 Task: Download personal data.
Action: Mouse pressed left at (1343, 96)
Screenshot: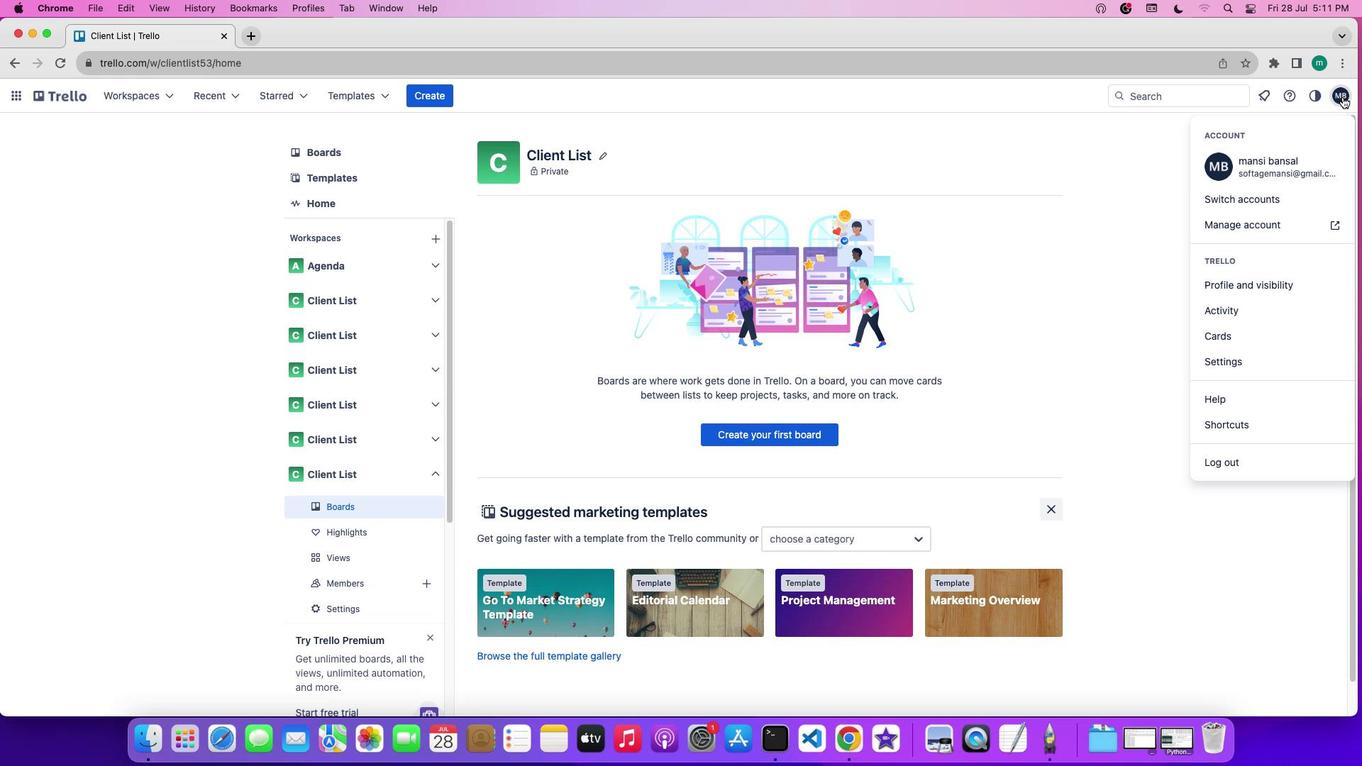 
Action: Mouse pressed left at (1343, 96)
Screenshot: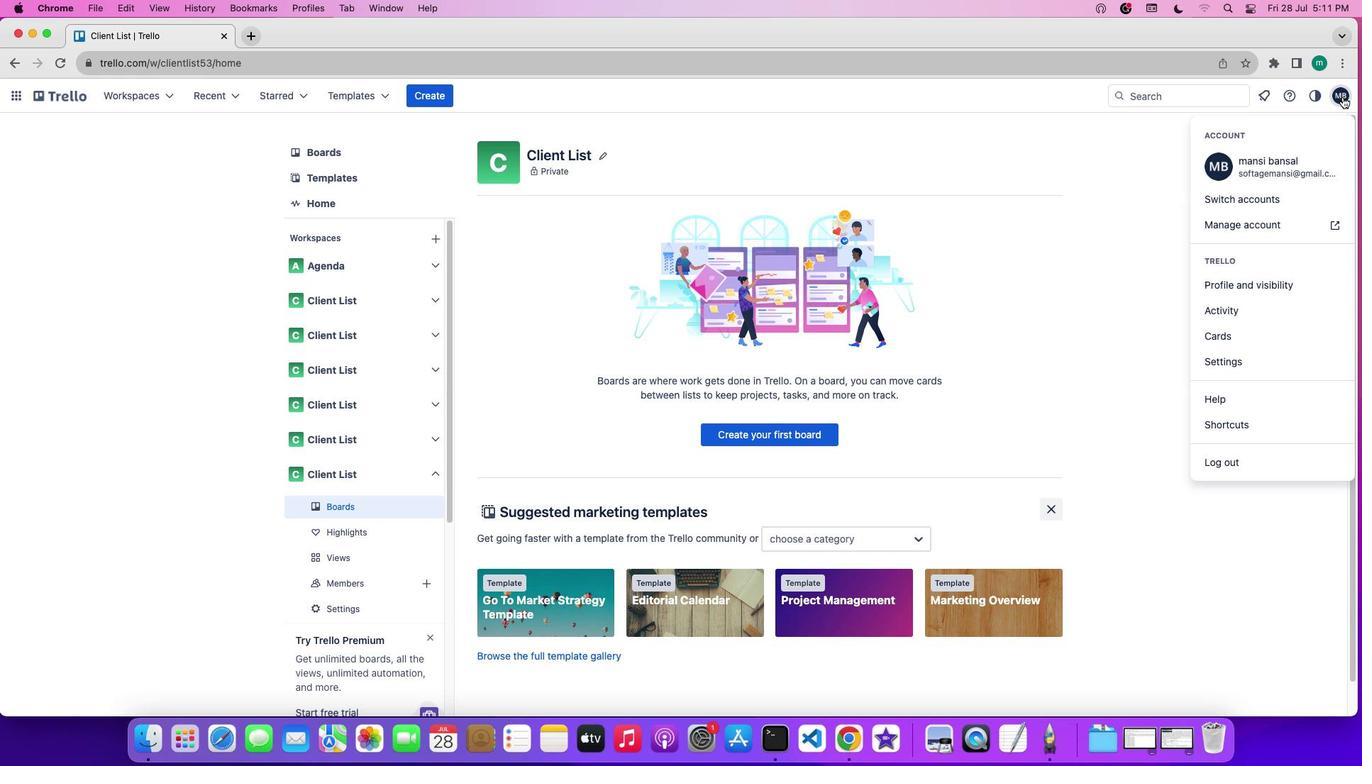 
Action: Mouse moved to (1275, 358)
Screenshot: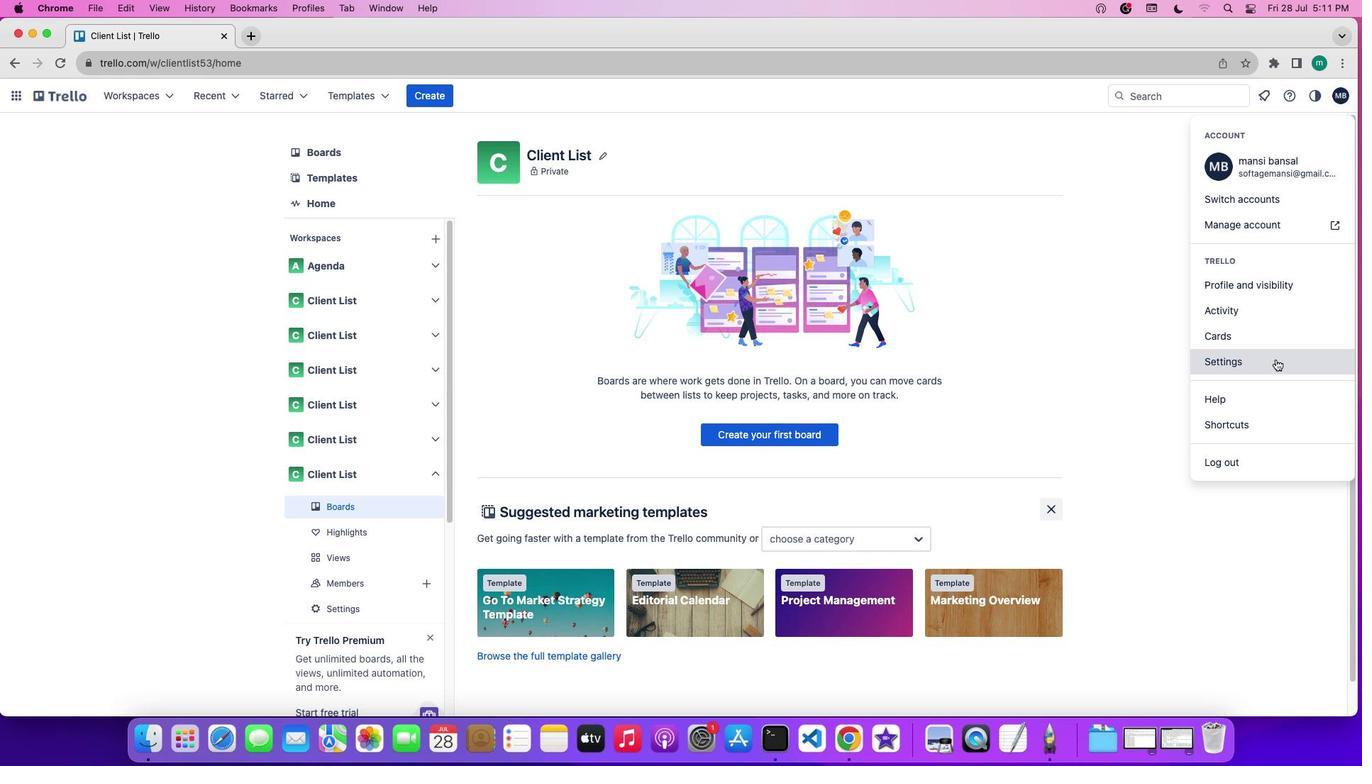 
Action: Mouse pressed left at (1275, 358)
Screenshot: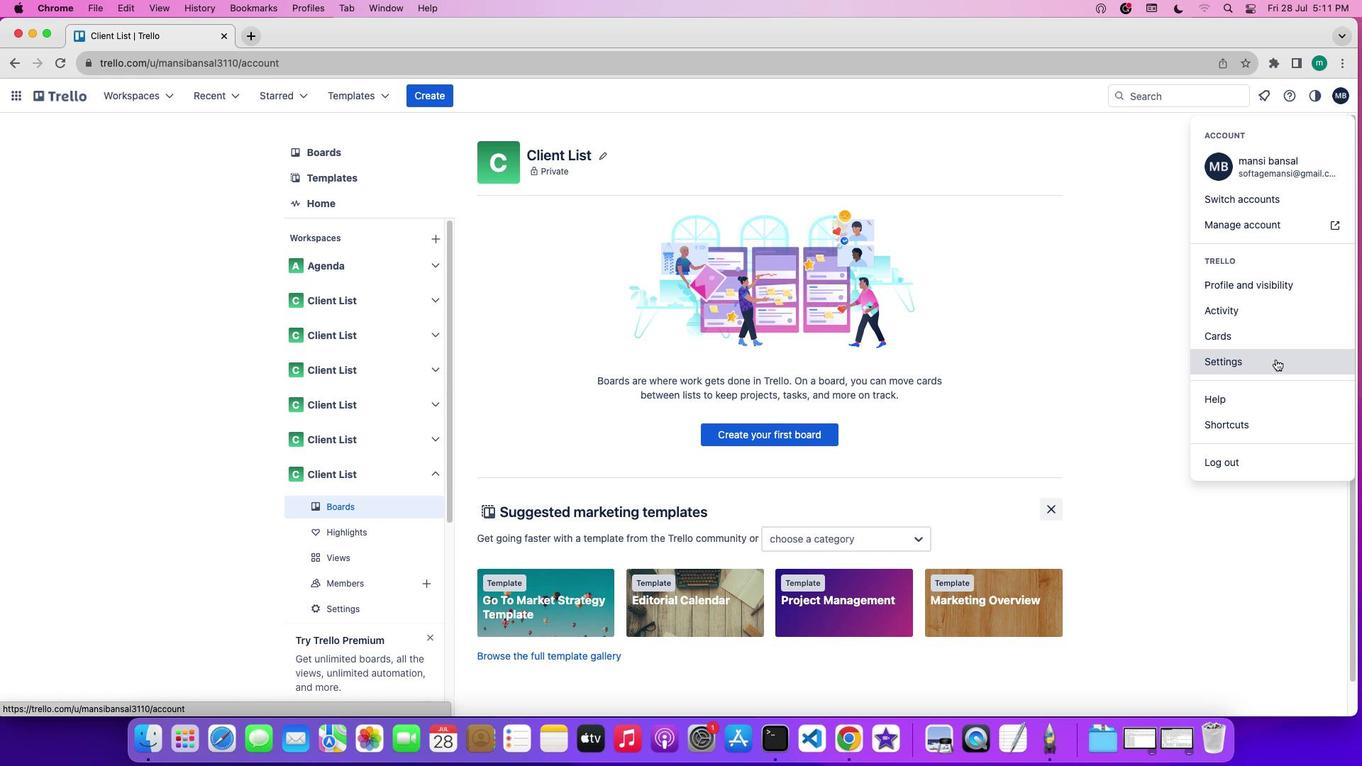 
Action: Mouse moved to (539, 489)
Screenshot: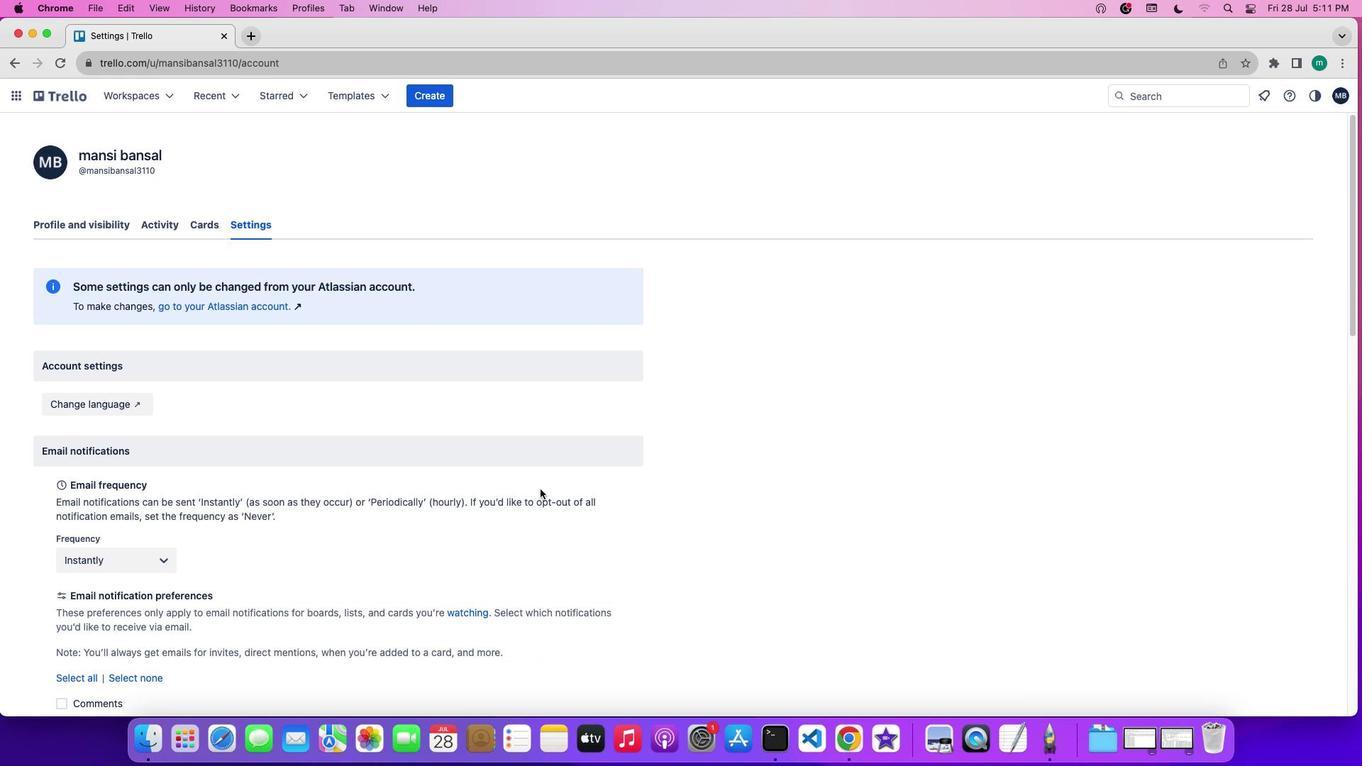 
Action: Mouse scrolled (539, 489) with delta (0, 0)
Screenshot: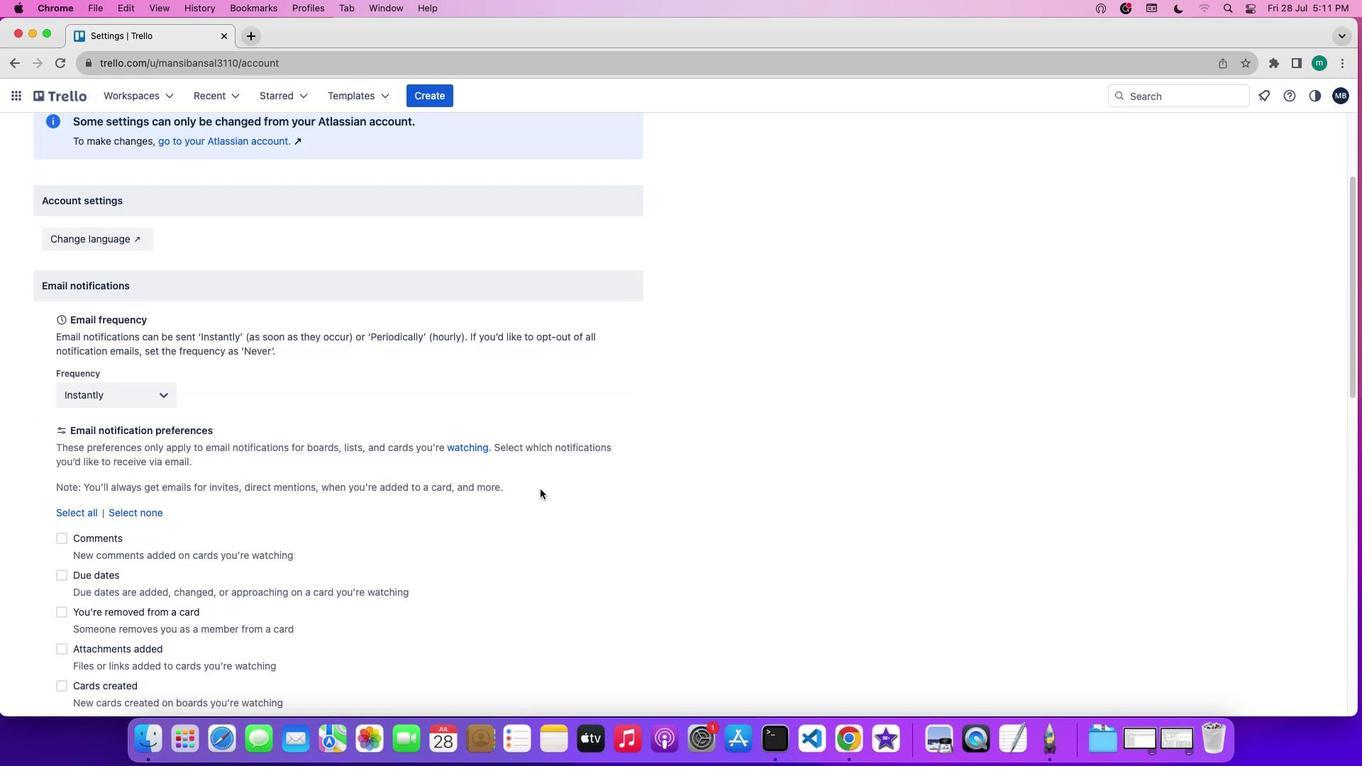 
Action: Mouse scrolled (539, 489) with delta (0, 0)
Screenshot: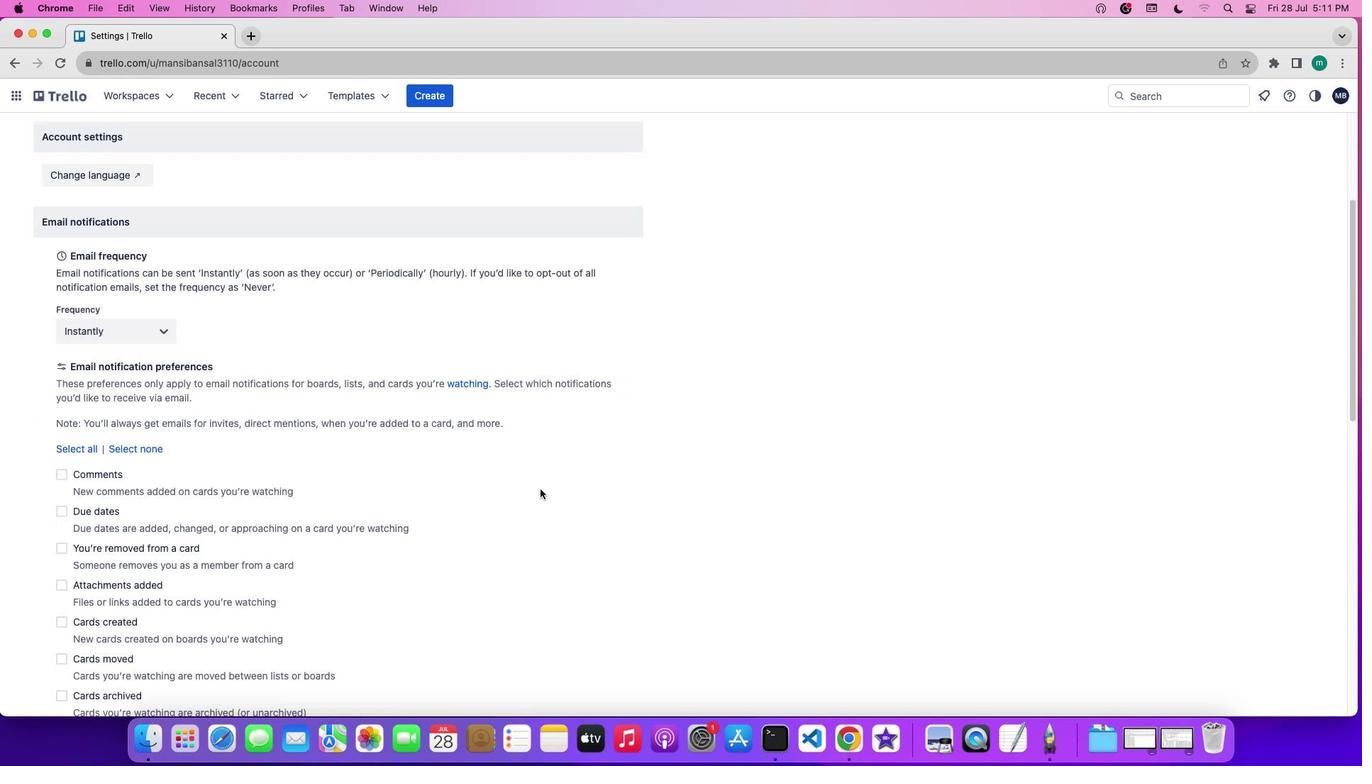
Action: Mouse scrolled (539, 489) with delta (0, -2)
Screenshot: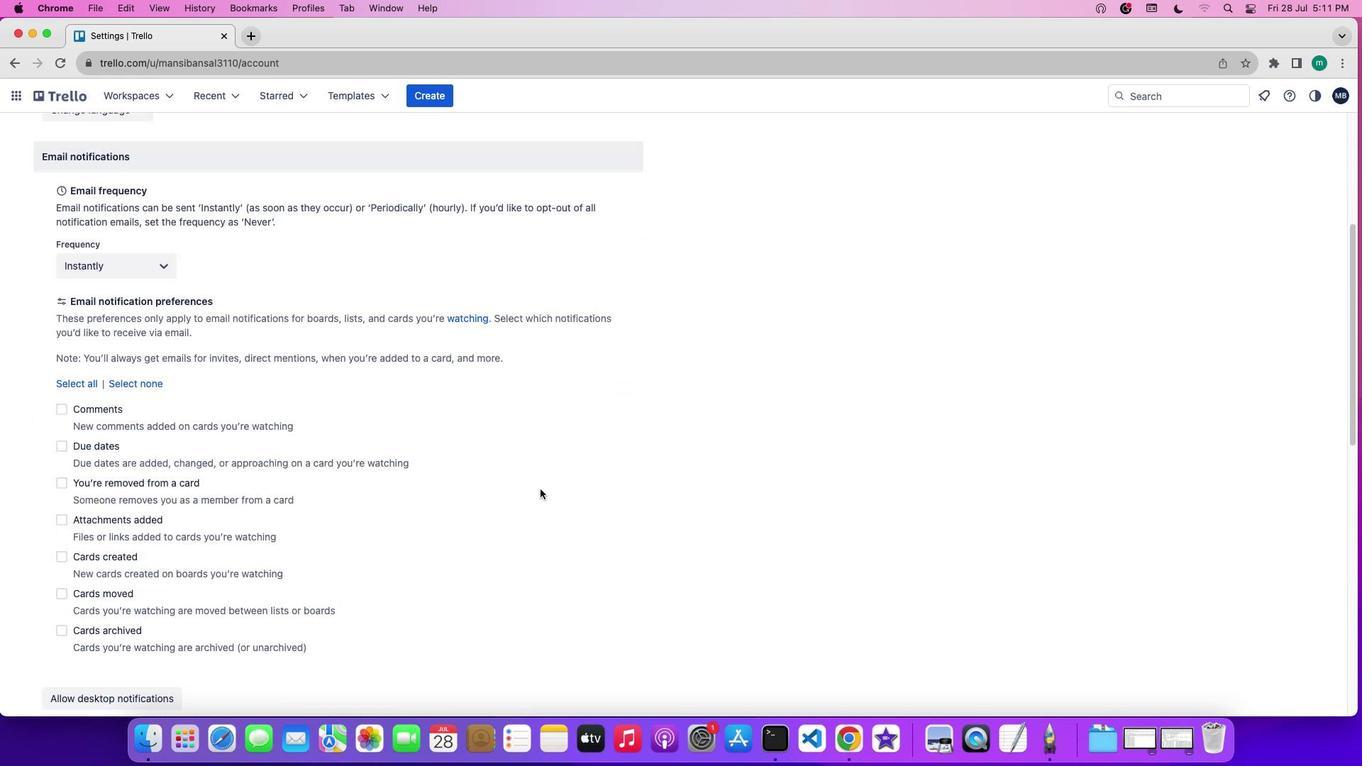 
Action: Mouse scrolled (539, 489) with delta (0, -3)
Screenshot: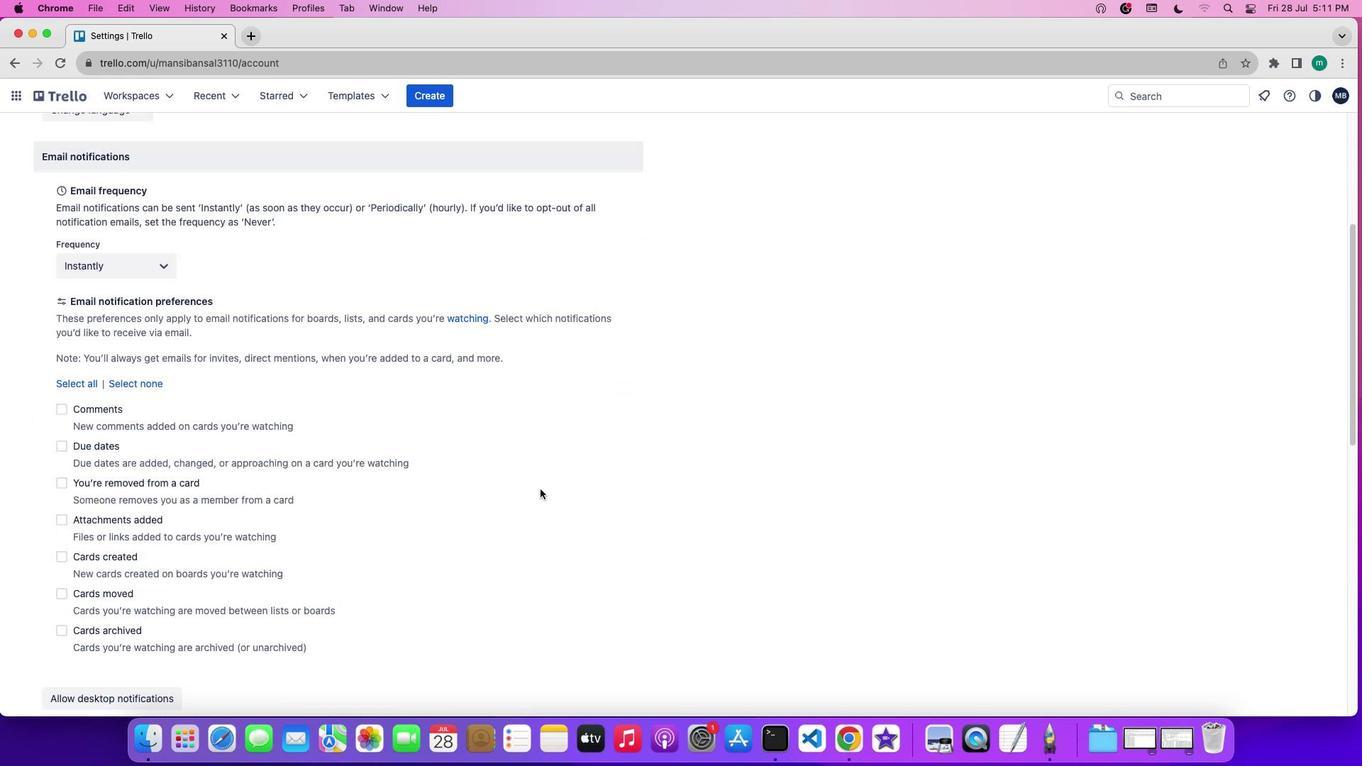 
Action: Mouse scrolled (539, 489) with delta (0, 0)
Screenshot: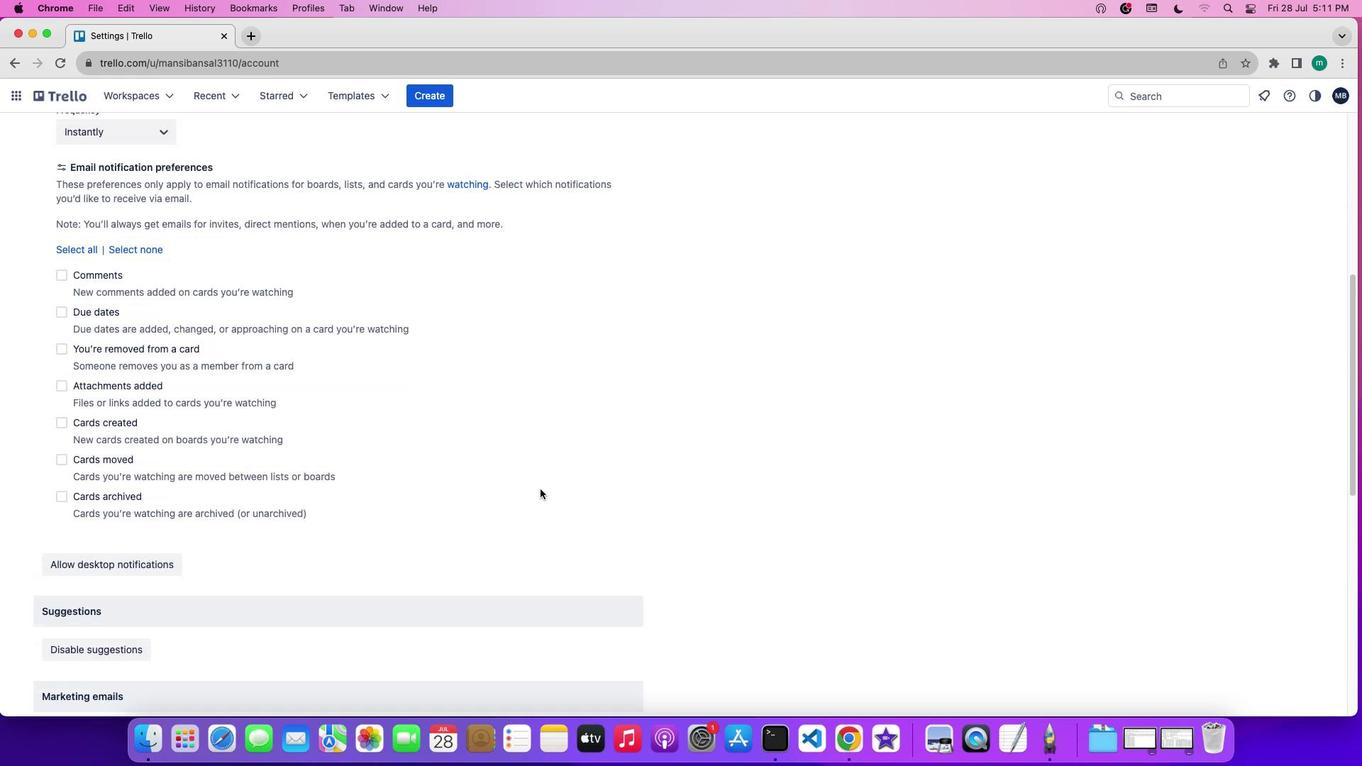 
Action: Mouse scrolled (539, 489) with delta (0, 0)
Screenshot: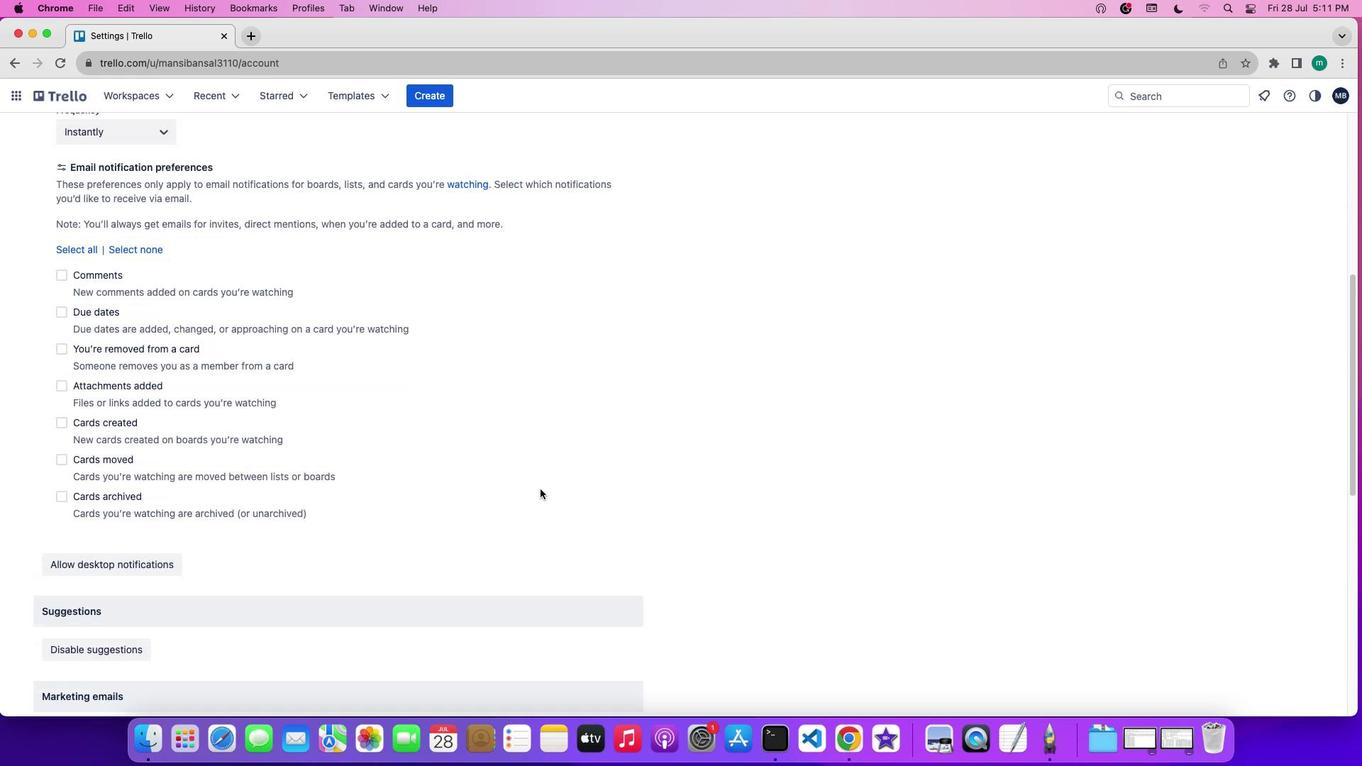 
Action: Mouse scrolled (539, 489) with delta (0, -2)
Screenshot: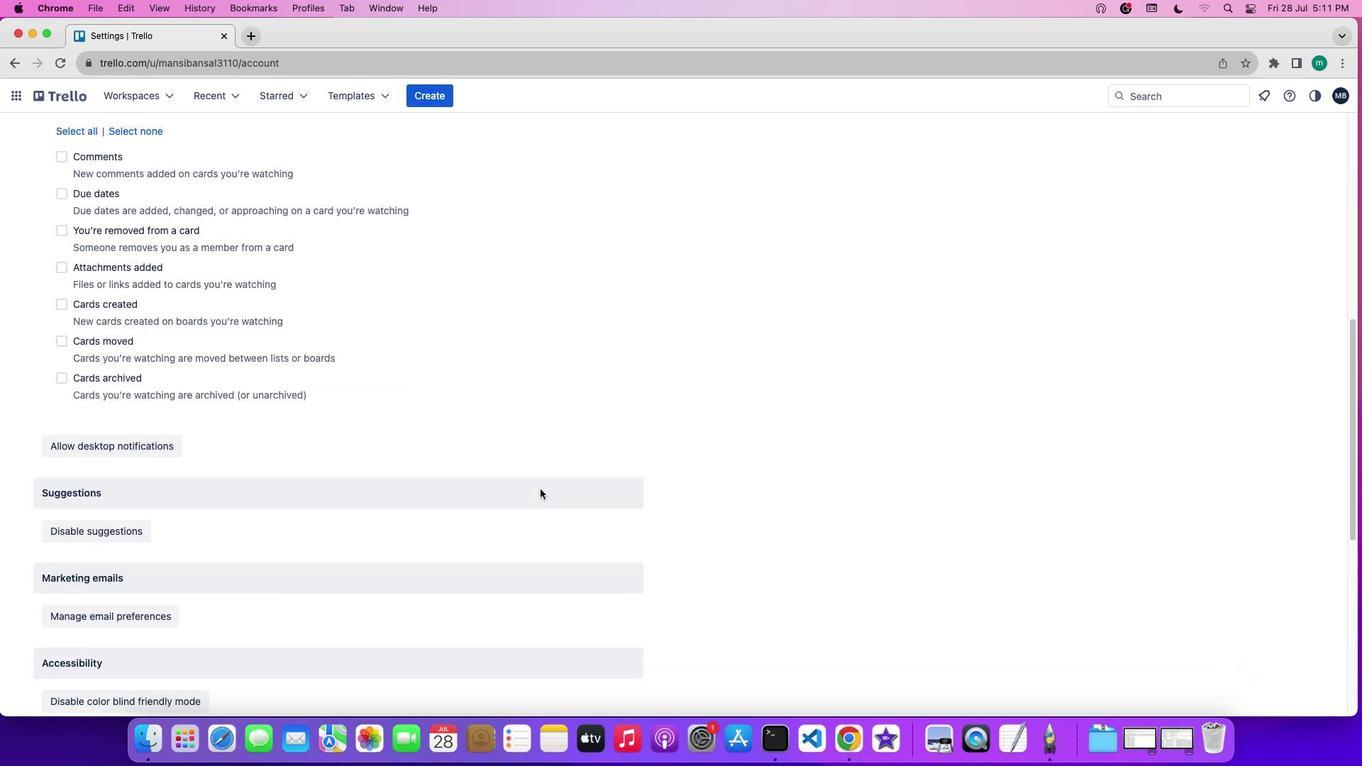
Action: Mouse scrolled (539, 489) with delta (0, -3)
Screenshot: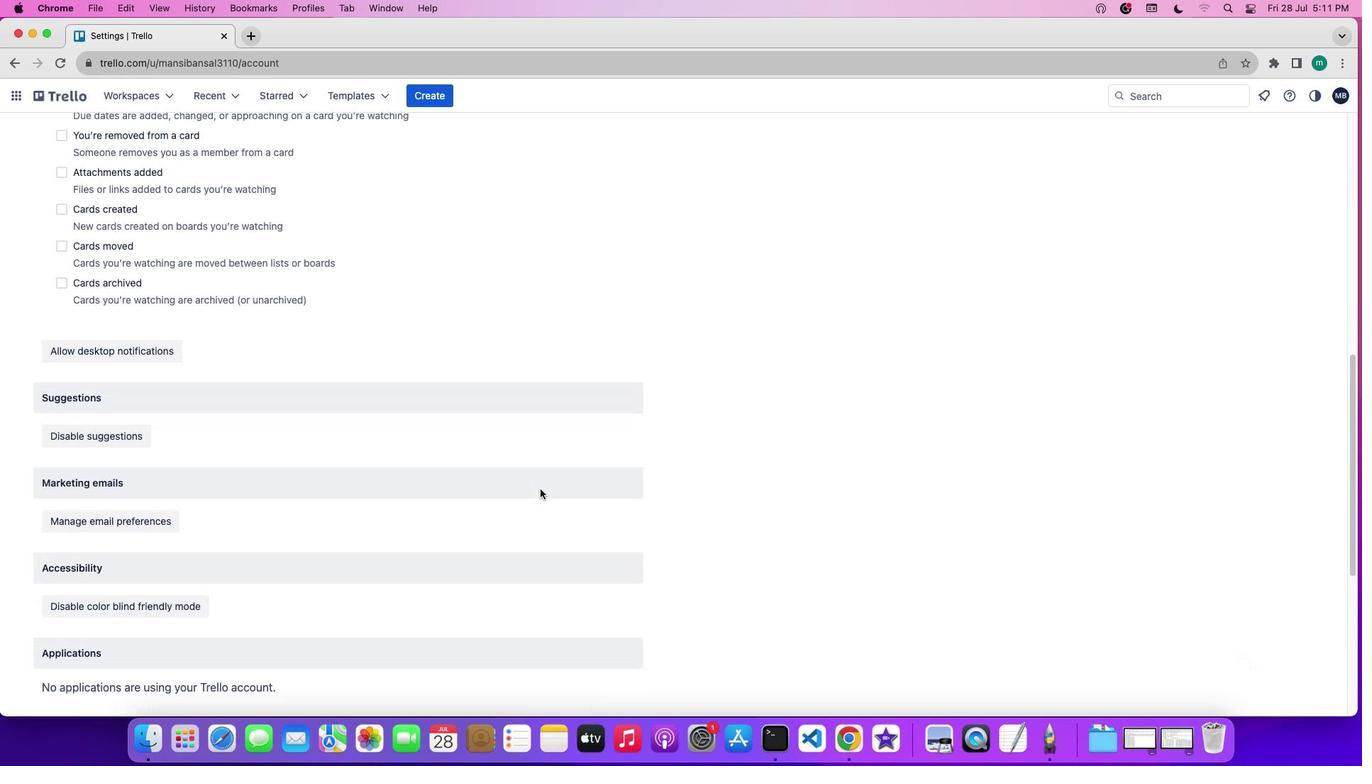 
Action: Mouse scrolled (539, 489) with delta (0, -3)
Screenshot: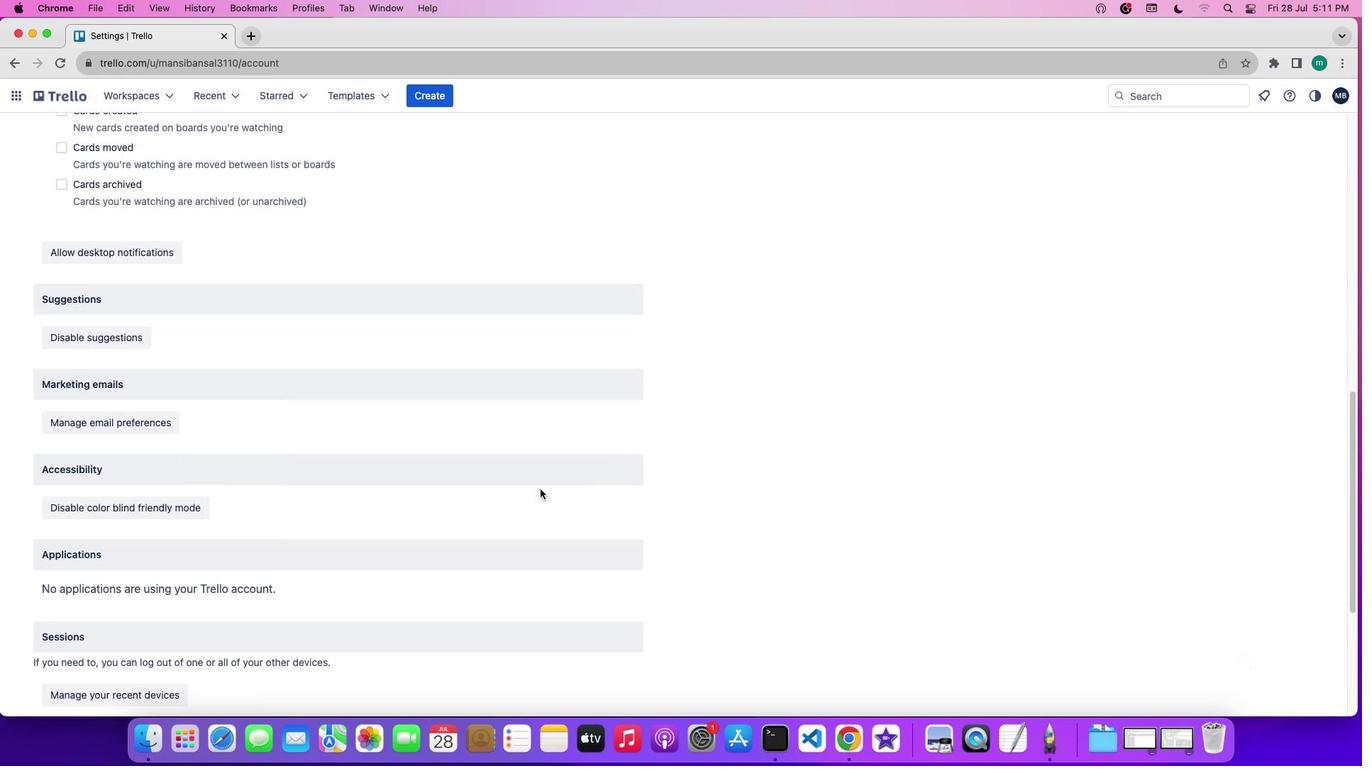 
Action: Mouse scrolled (539, 489) with delta (0, 0)
Screenshot: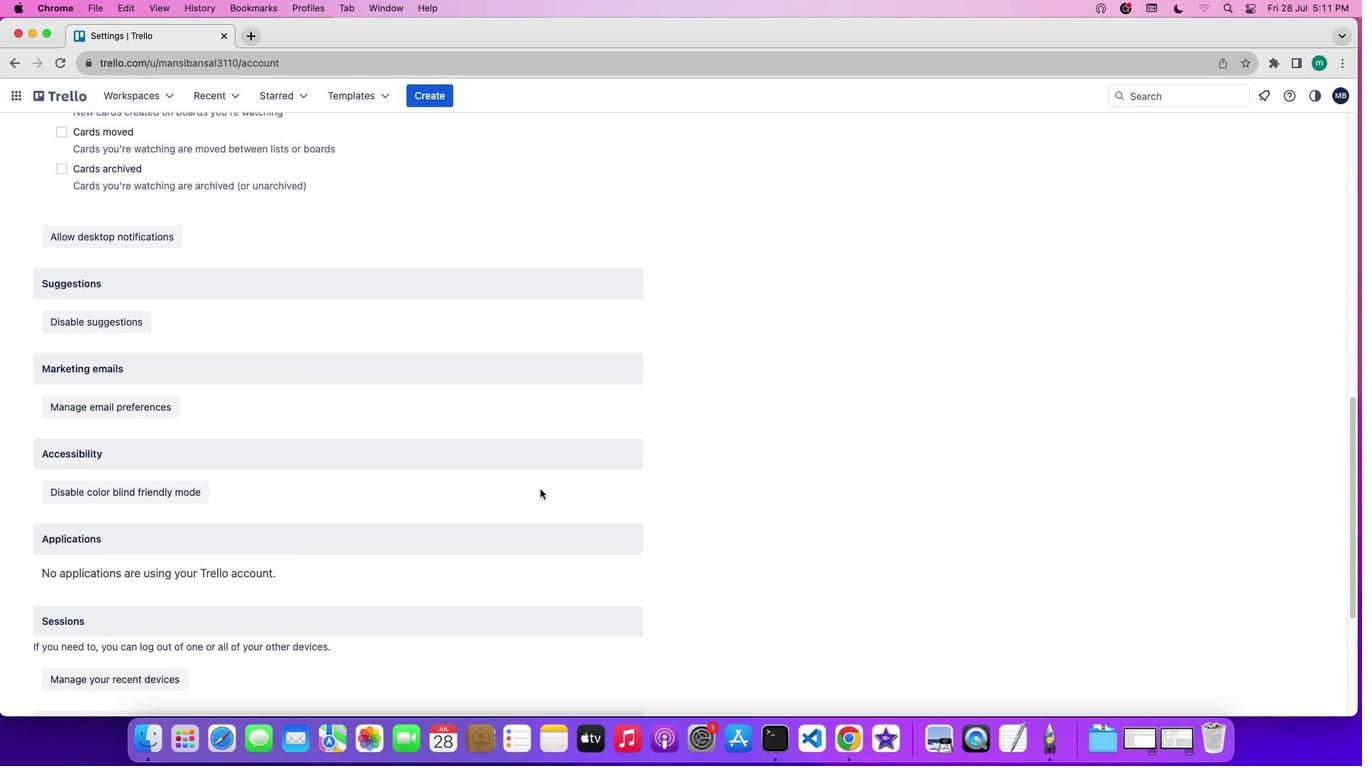 
Action: Mouse scrolled (539, 489) with delta (0, 0)
Screenshot: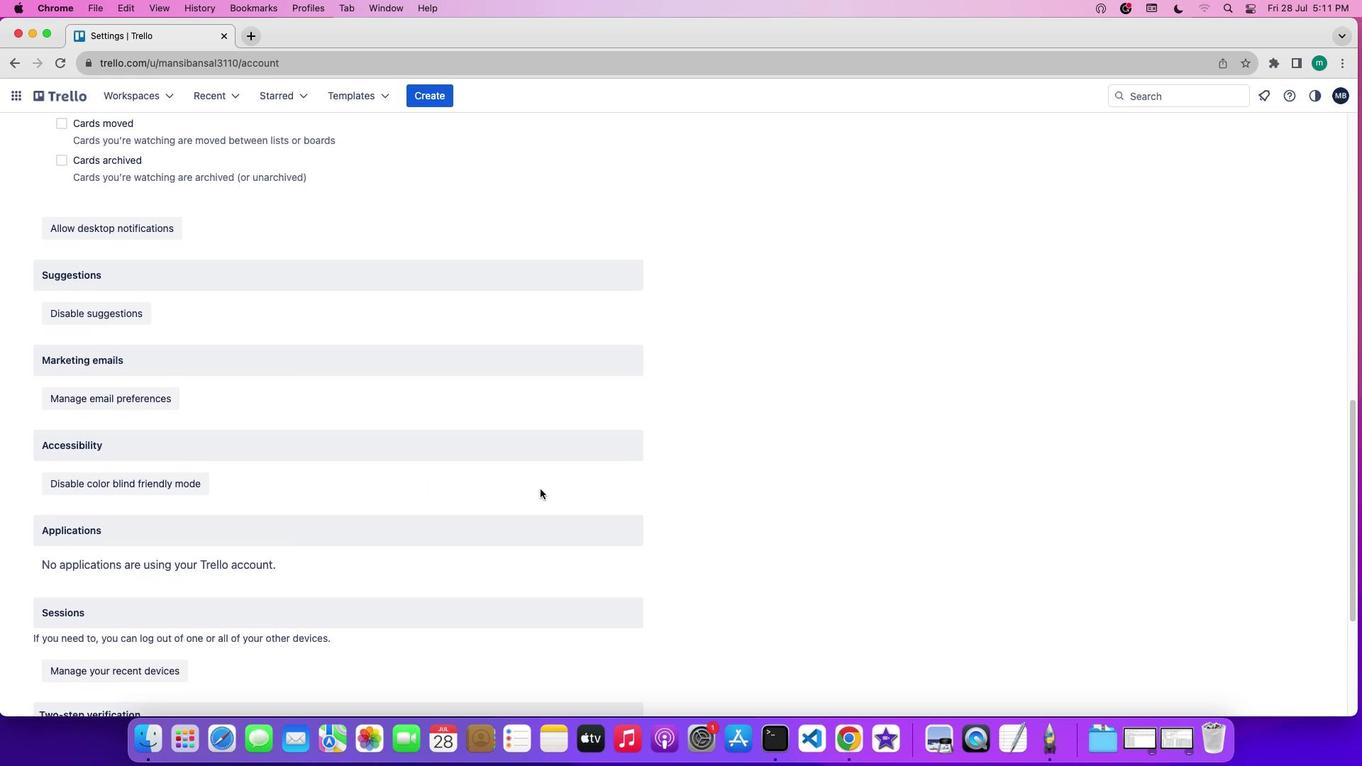 
Action: Mouse scrolled (539, 489) with delta (0, 0)
Screenshot: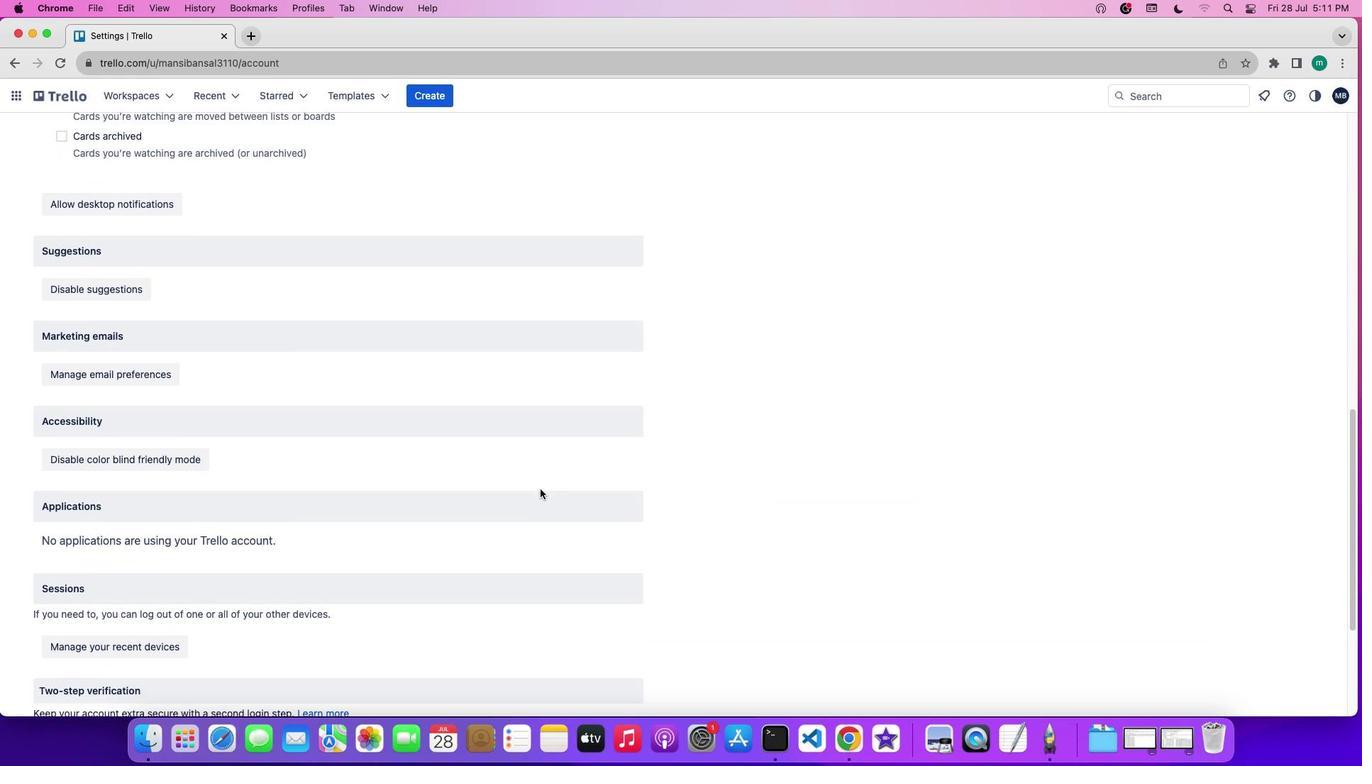 
Action: Mouse scrolled (539, 489) with delta (0, 0)
Screenshot: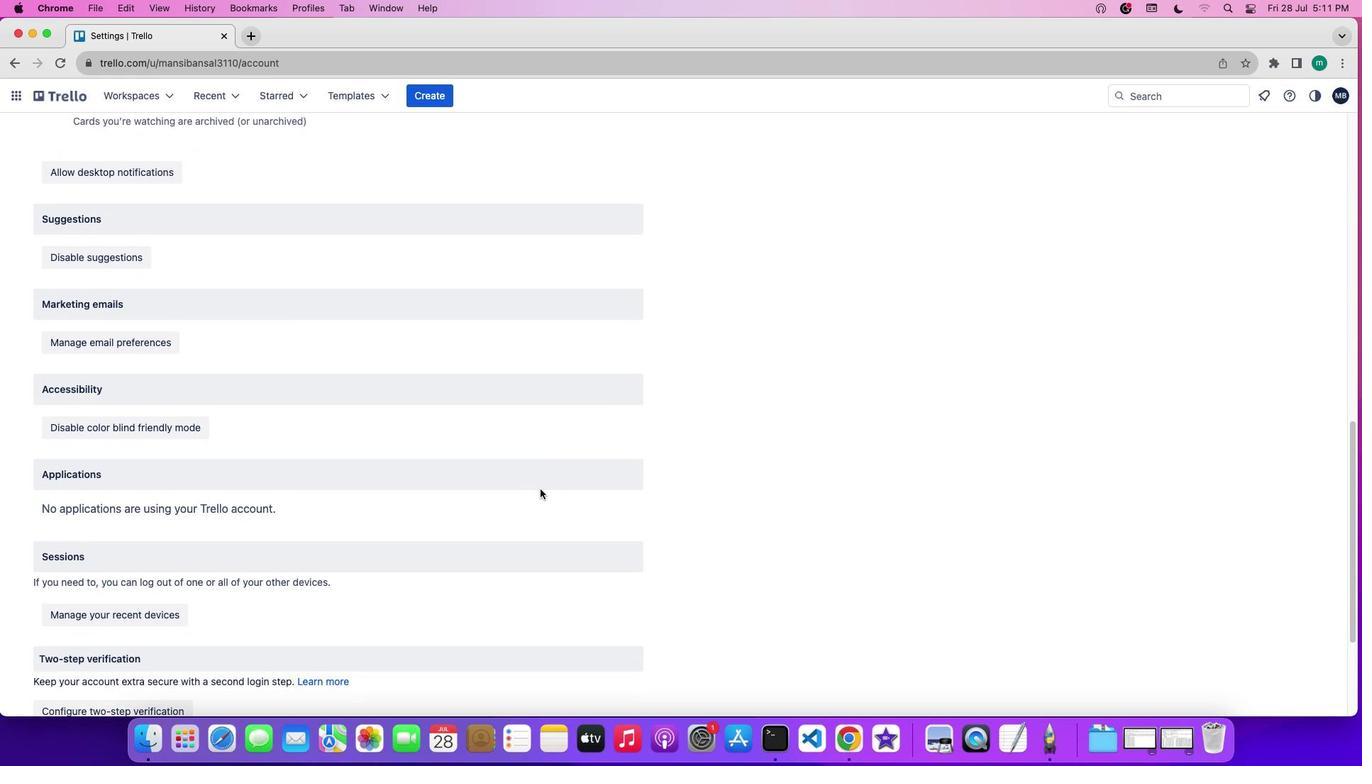 
Action: Mouse scrolled (539, 489) with delta (0, 0)
Screenshot: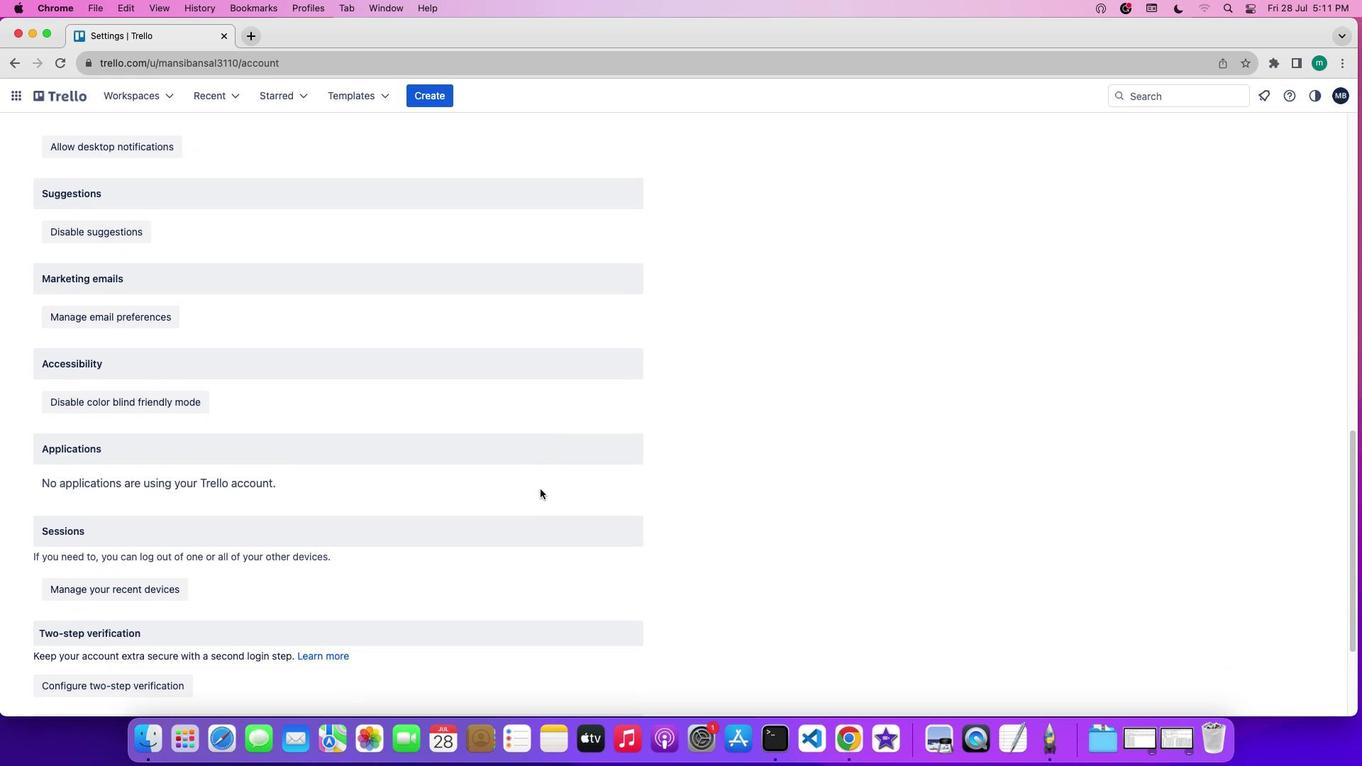 
Action: Mouse scrolled (539, 489) with delta (0, -1)
Screenshot: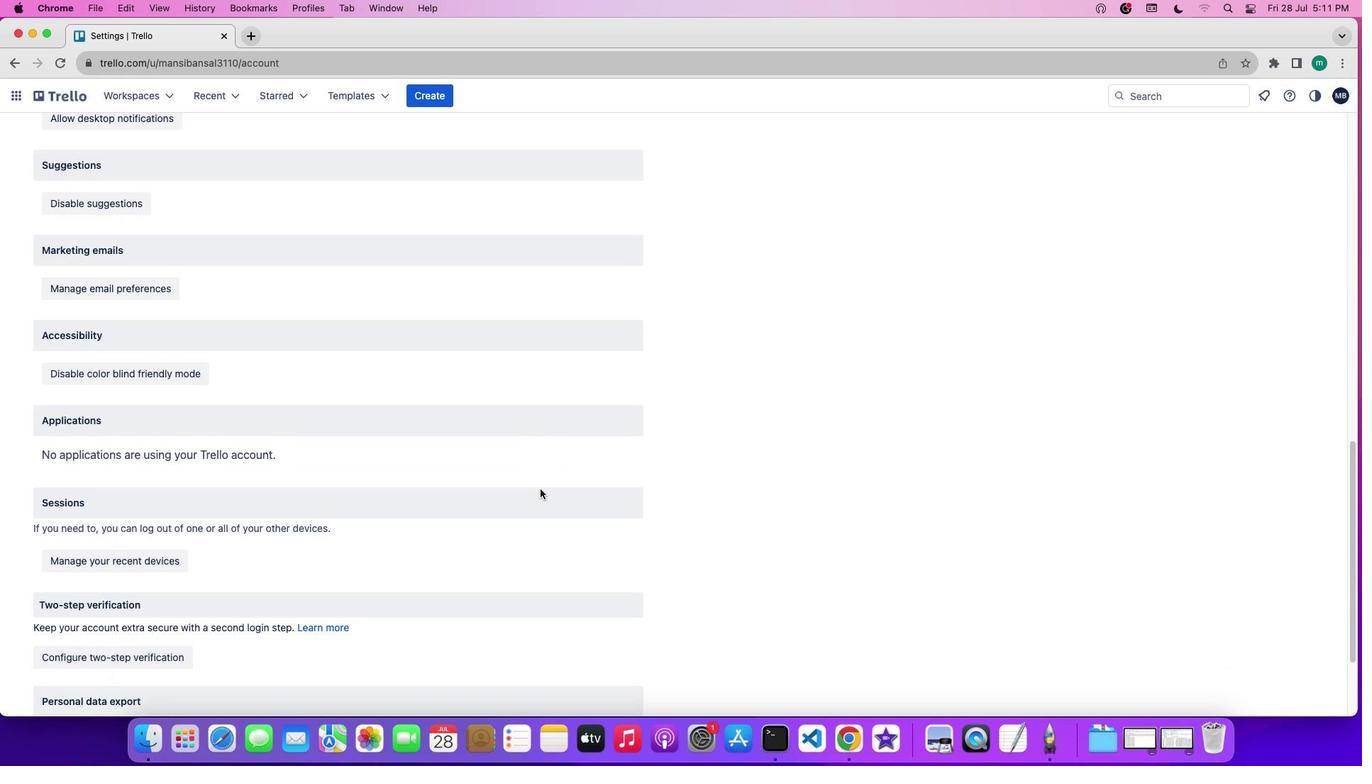 
Action: Mouse scrolled (539, 489) with delta (0, 0)
Screenshot: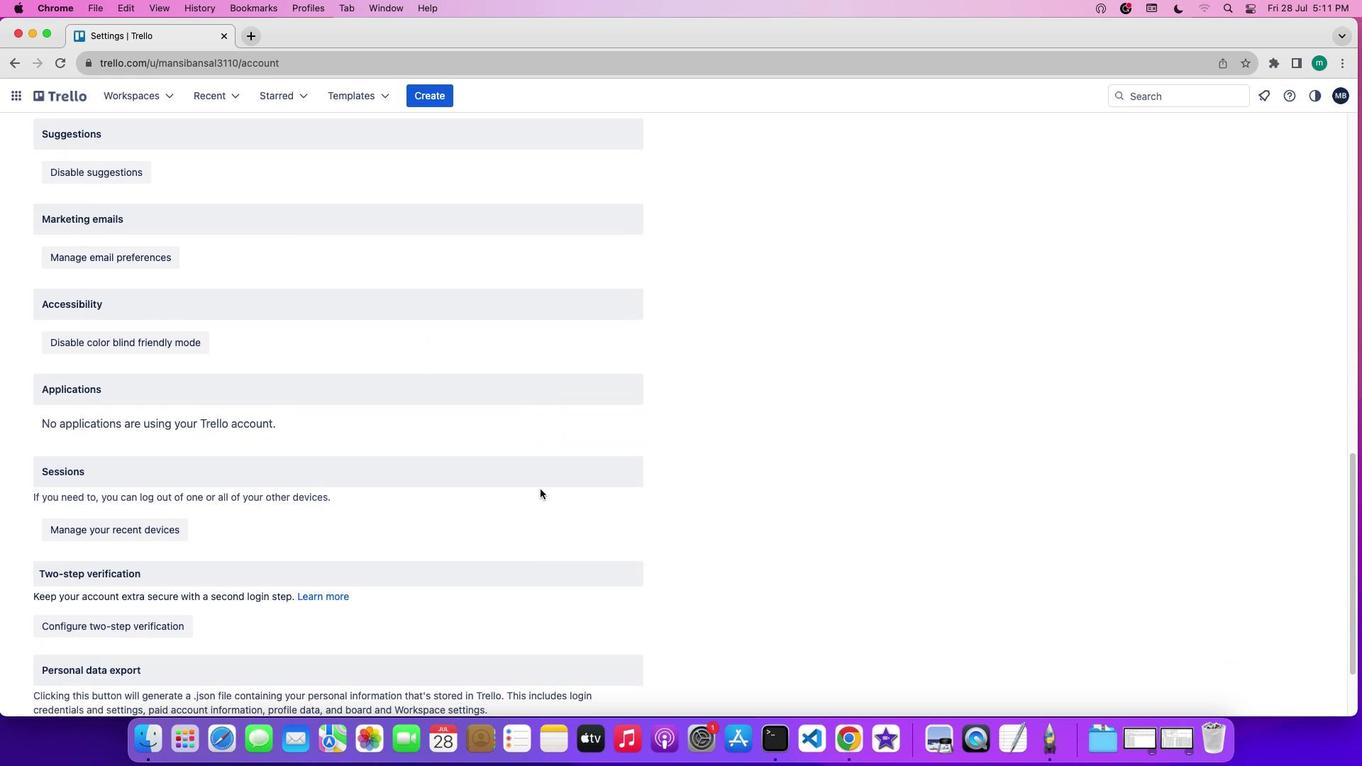 
Action: Mouse scrolled (539, 489) with delta (0, 0)
Screenshot: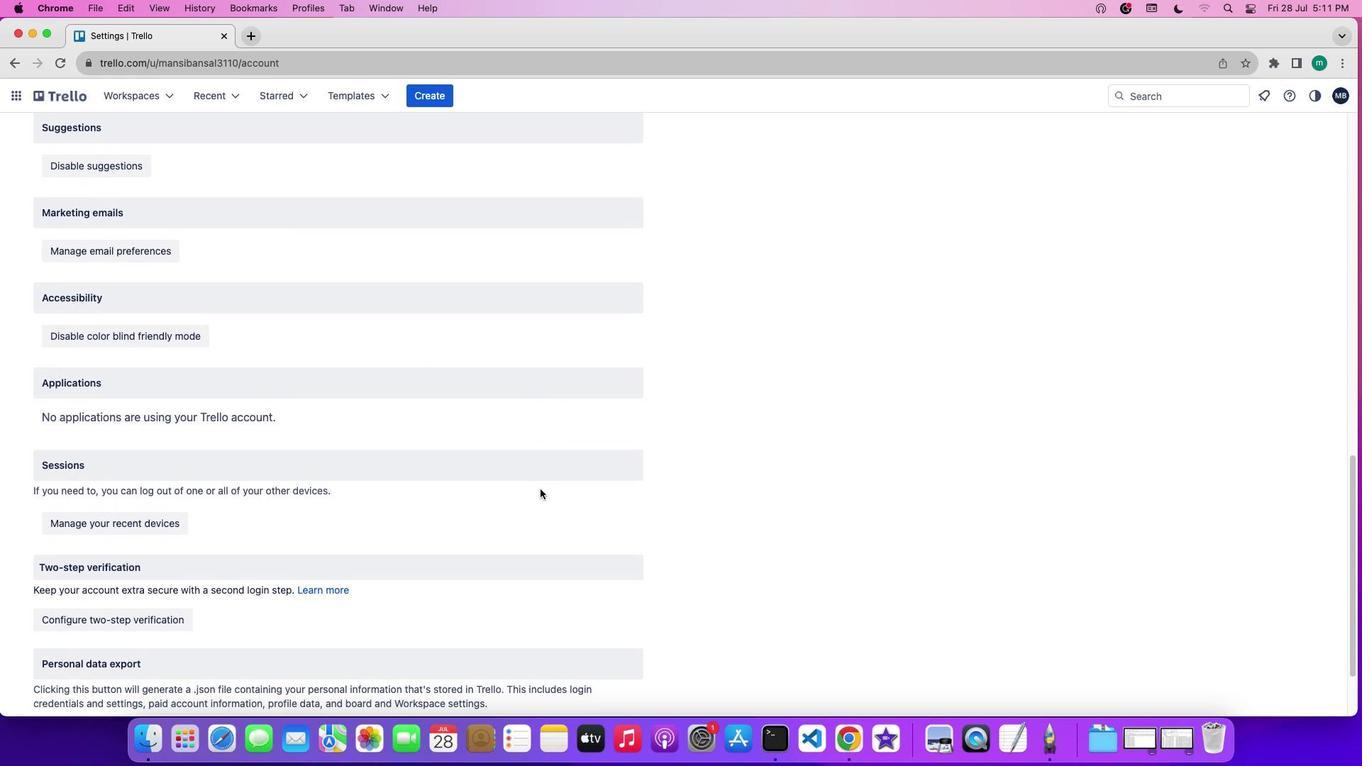 
Action: Mouse scrolled (539, 489) with delta (0, 0)
Screenshot: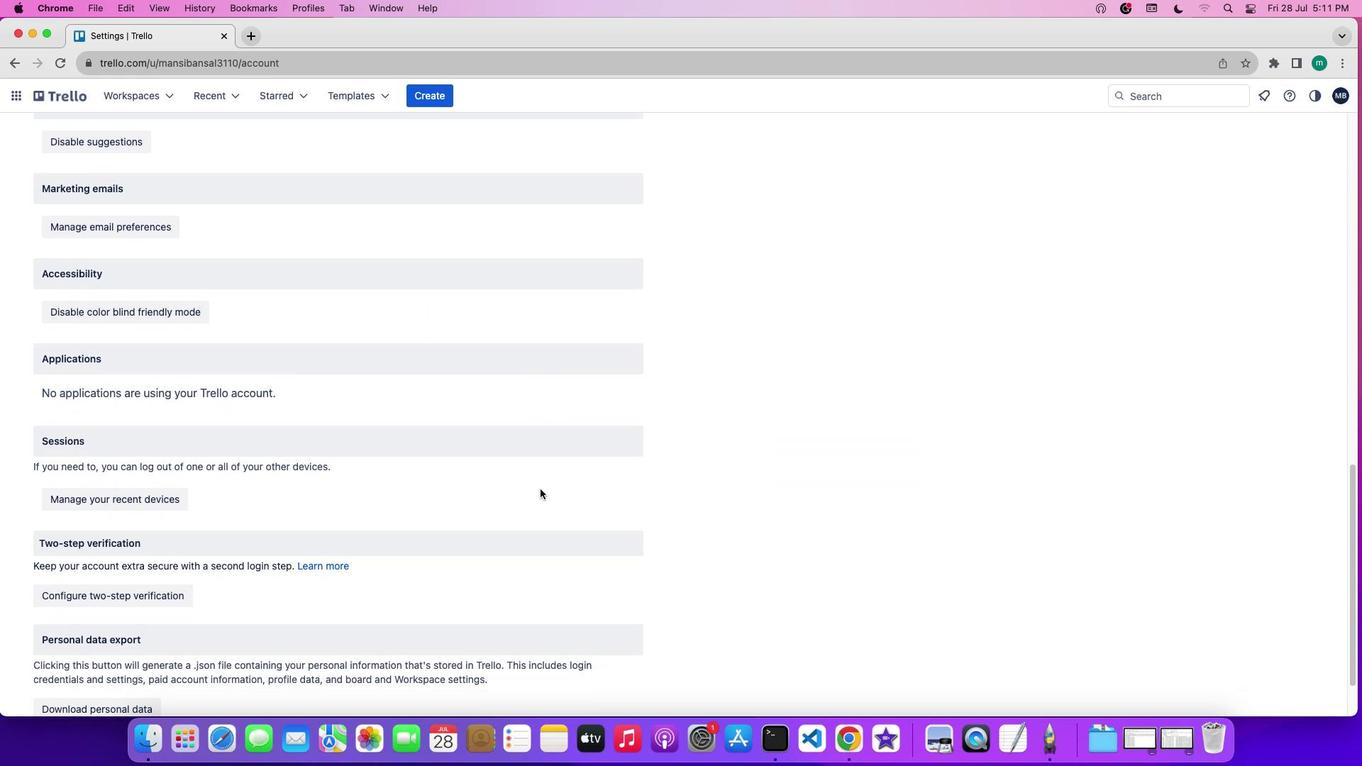 
Action: Mouse scrolled (539, 489) with delta (0, 0)
Screenshot: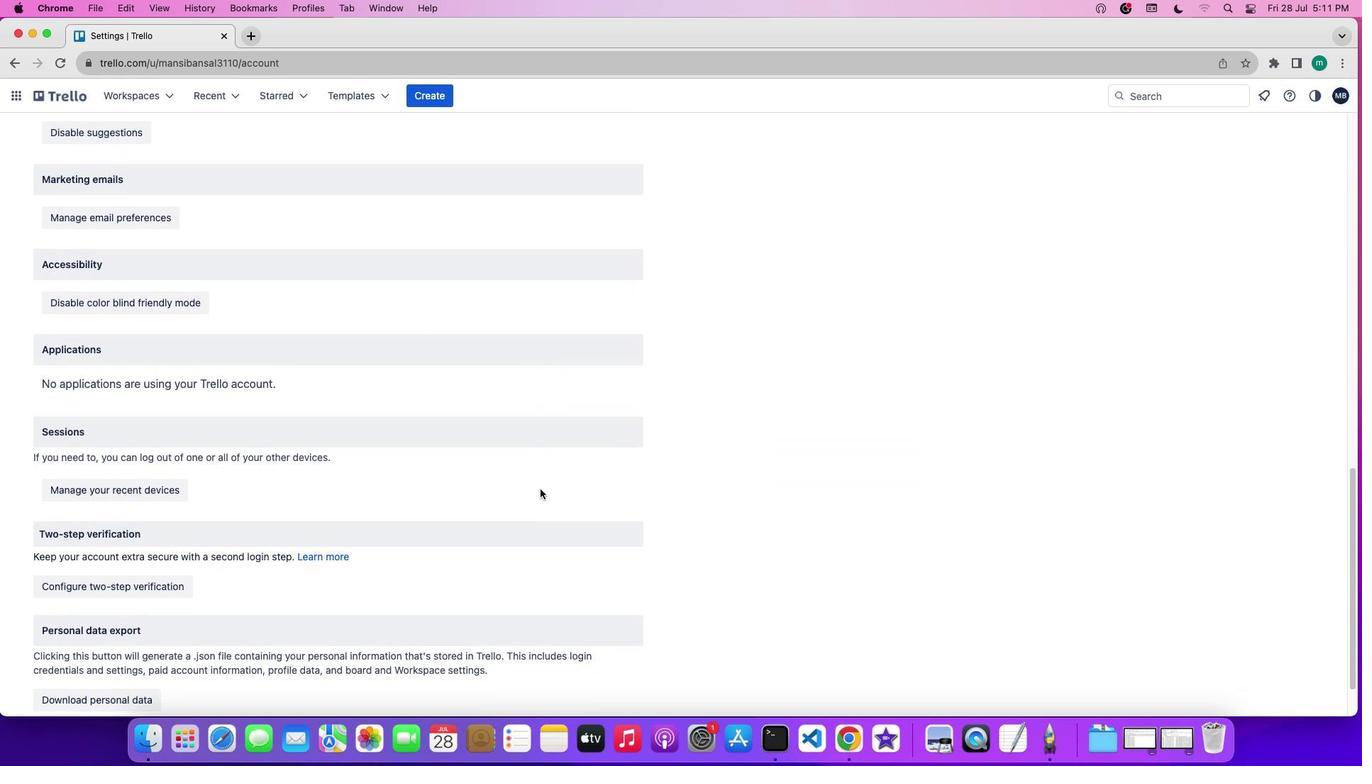 
Action: Mouse scrolled (539, 489) with delta (0, 0)
Screenshot: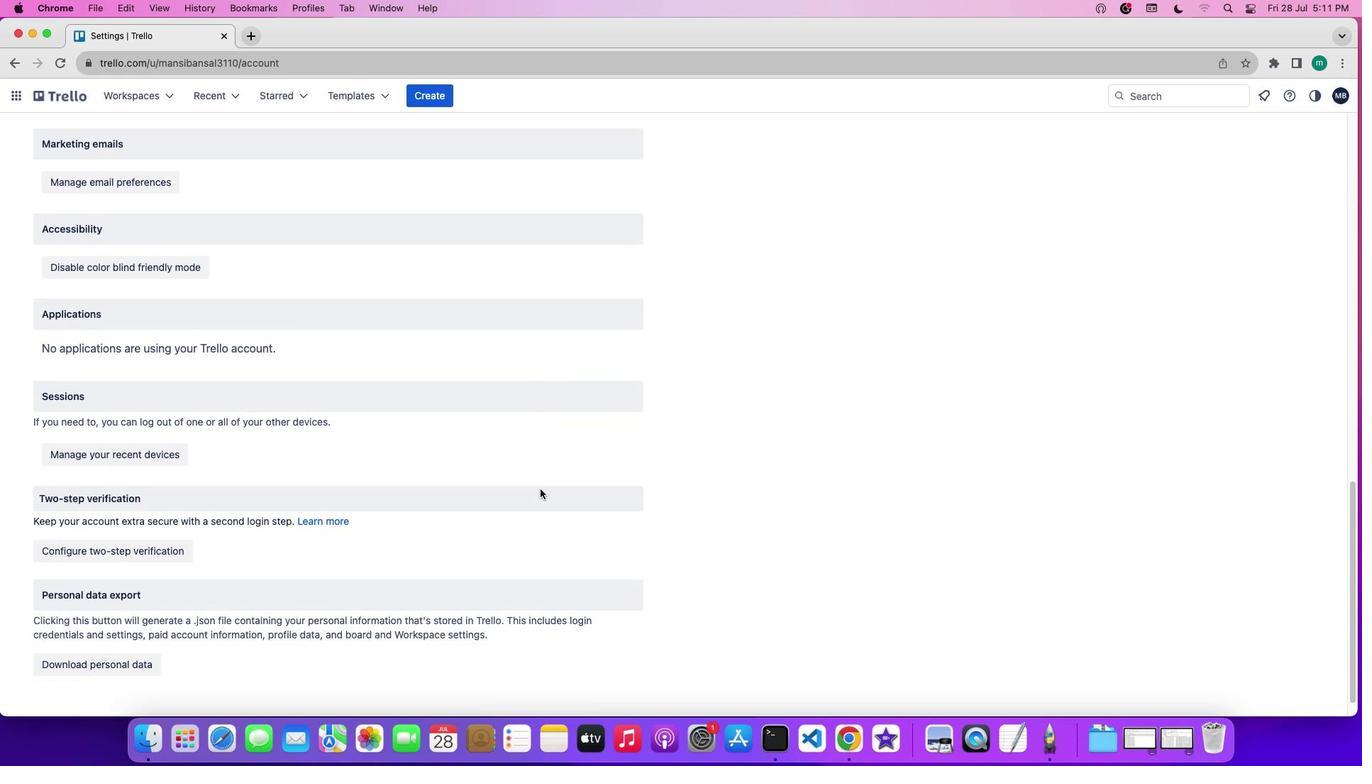 
Action: Mouse scrolled (539, 489) with delta (0, 0)
Screenshot: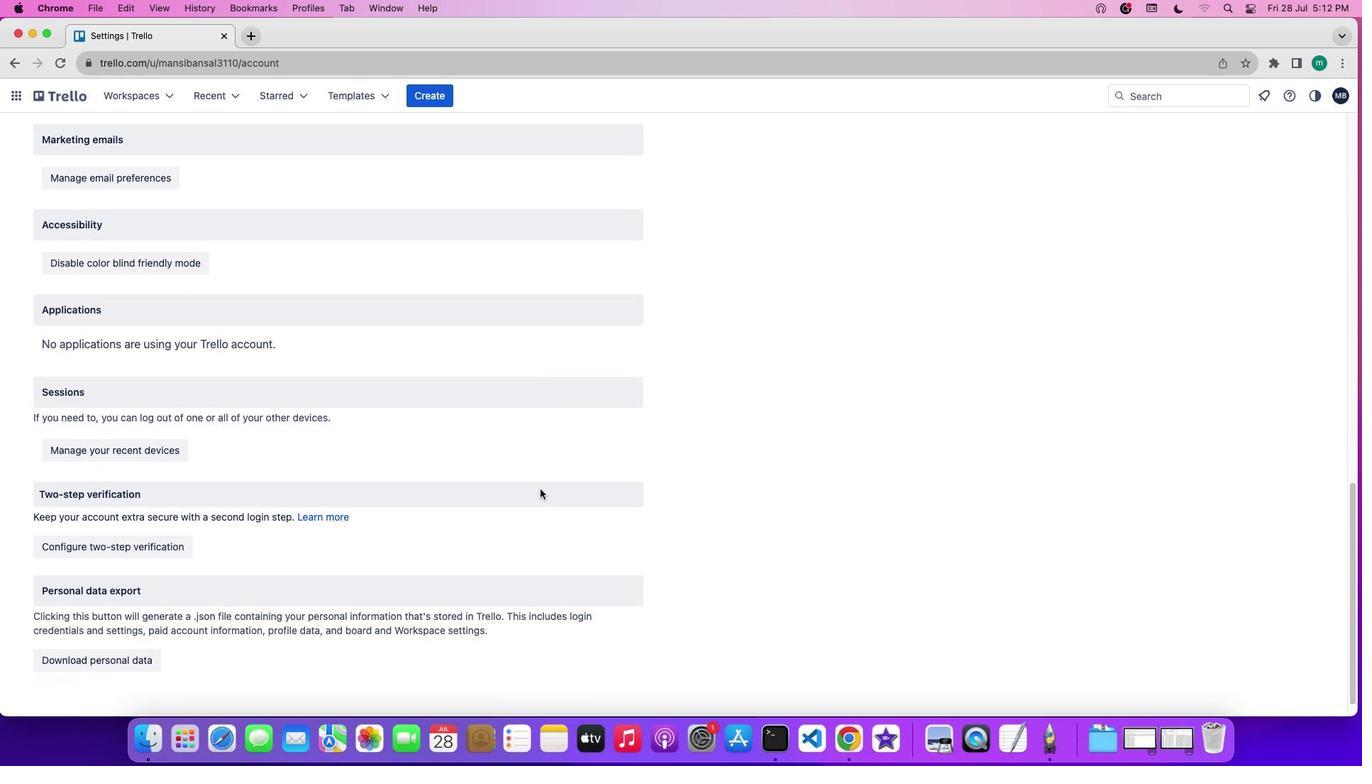 
Action: Mouse scrolled (539, 489) with delta (0, 0)
Screenshot: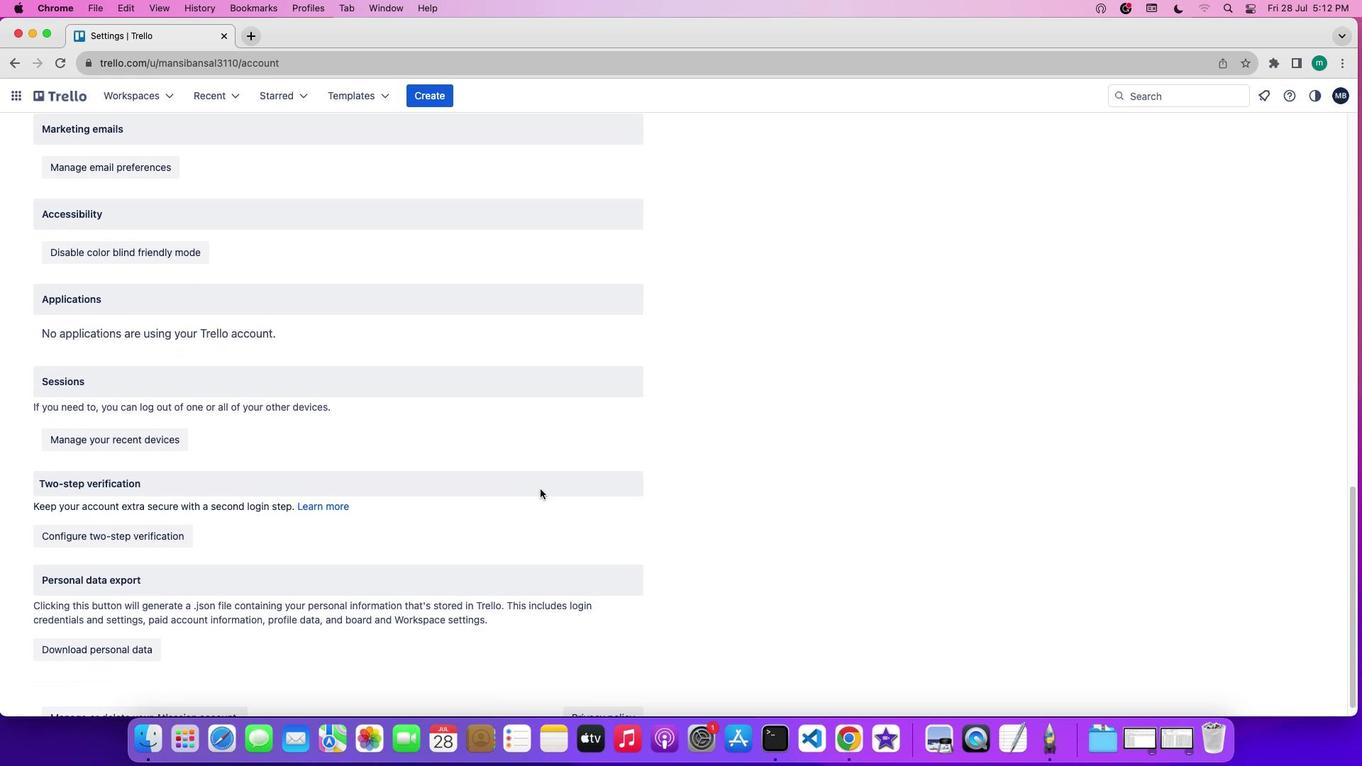 
Action: Mouse moved to (117, 639)
Screenshot: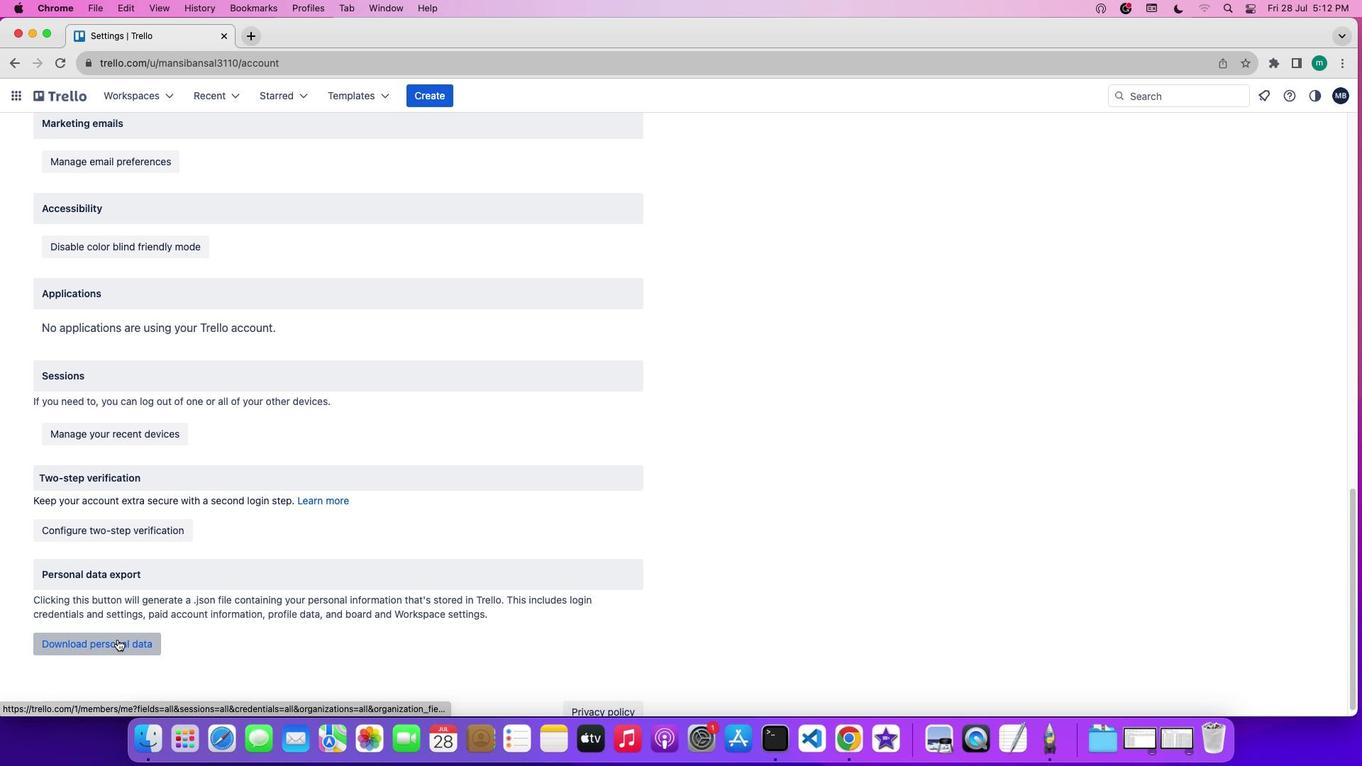 
Action: Mouse pressed left at (117, 639)
Screenshot: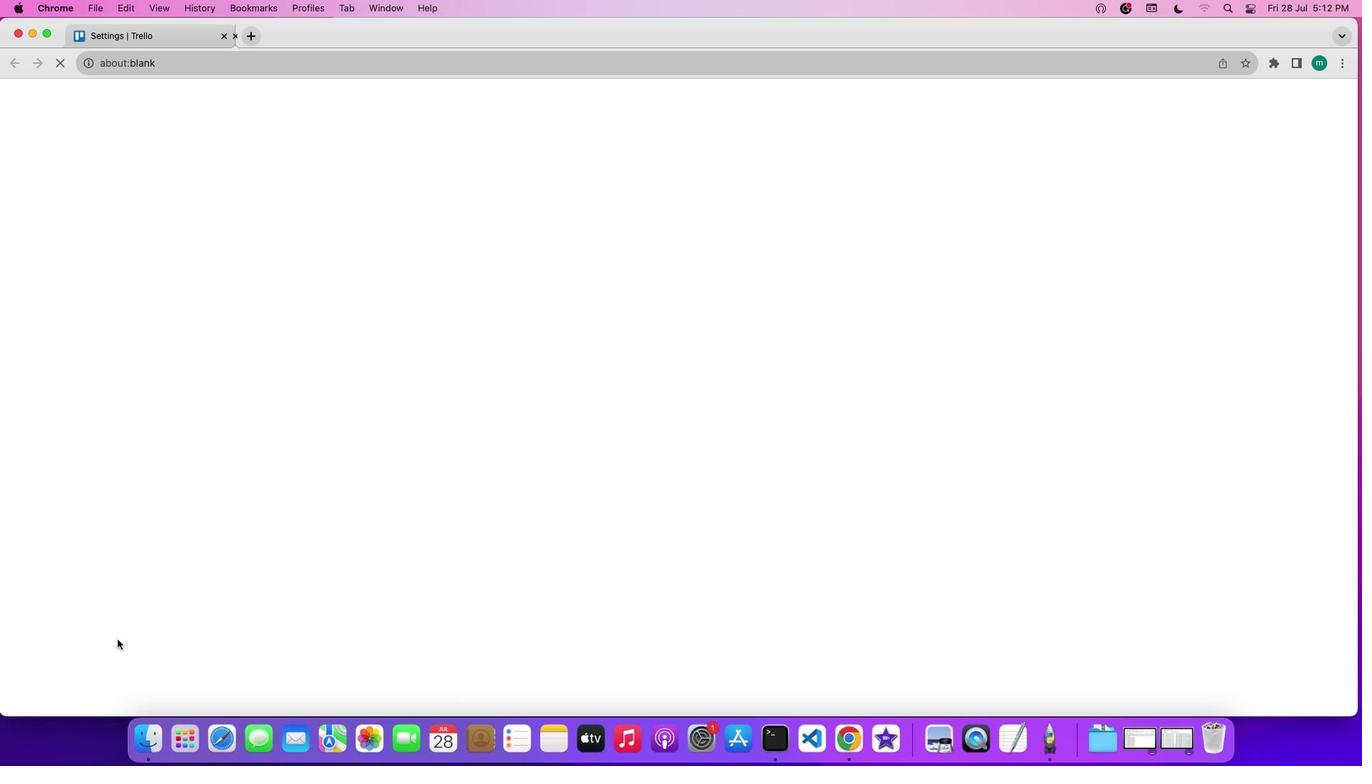 
Action: Mouse moved to (211, 629)
Screenshot: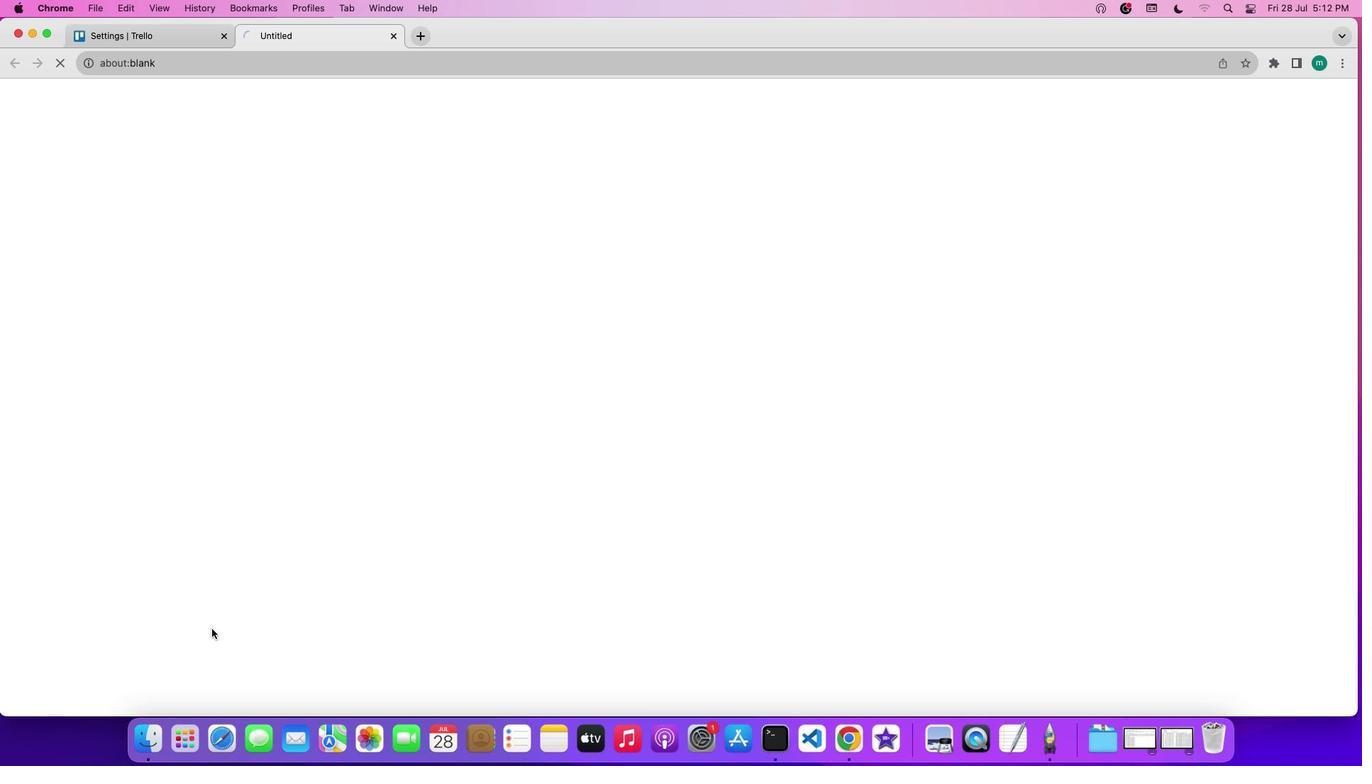 
